 Task: Delete the dropdown question.
Action: Mouse moved to (588, 617)
Screenshot: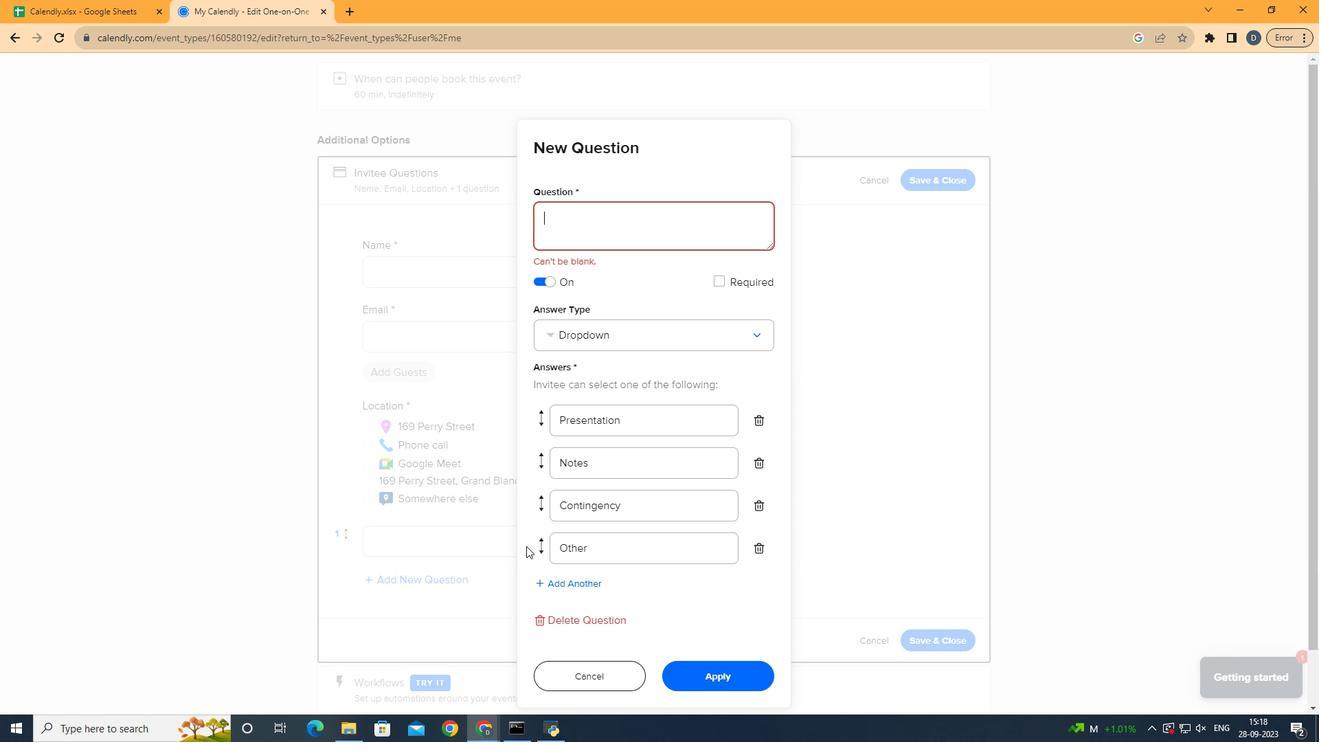 
Action: Mouse pressed left at (588, 617)
Screenshot: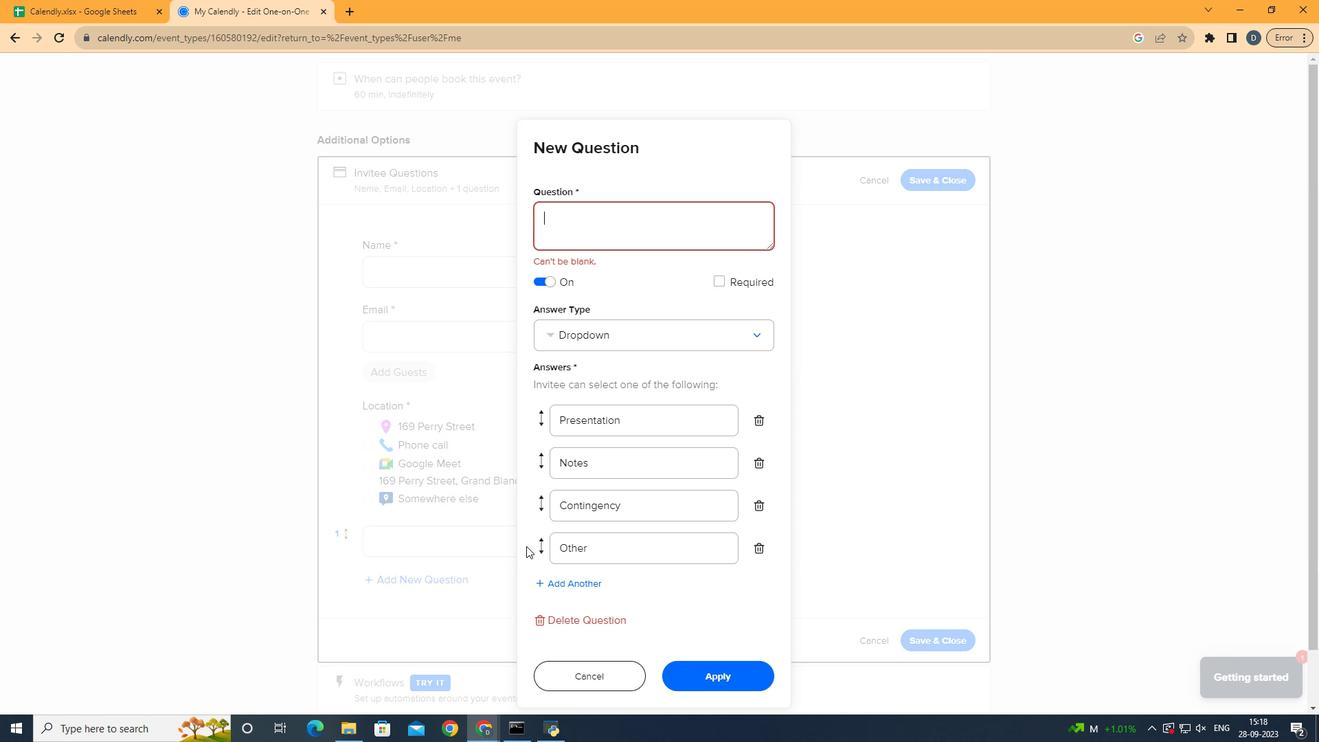 
Action: Mouse moved to (663, 522)
Screenshot: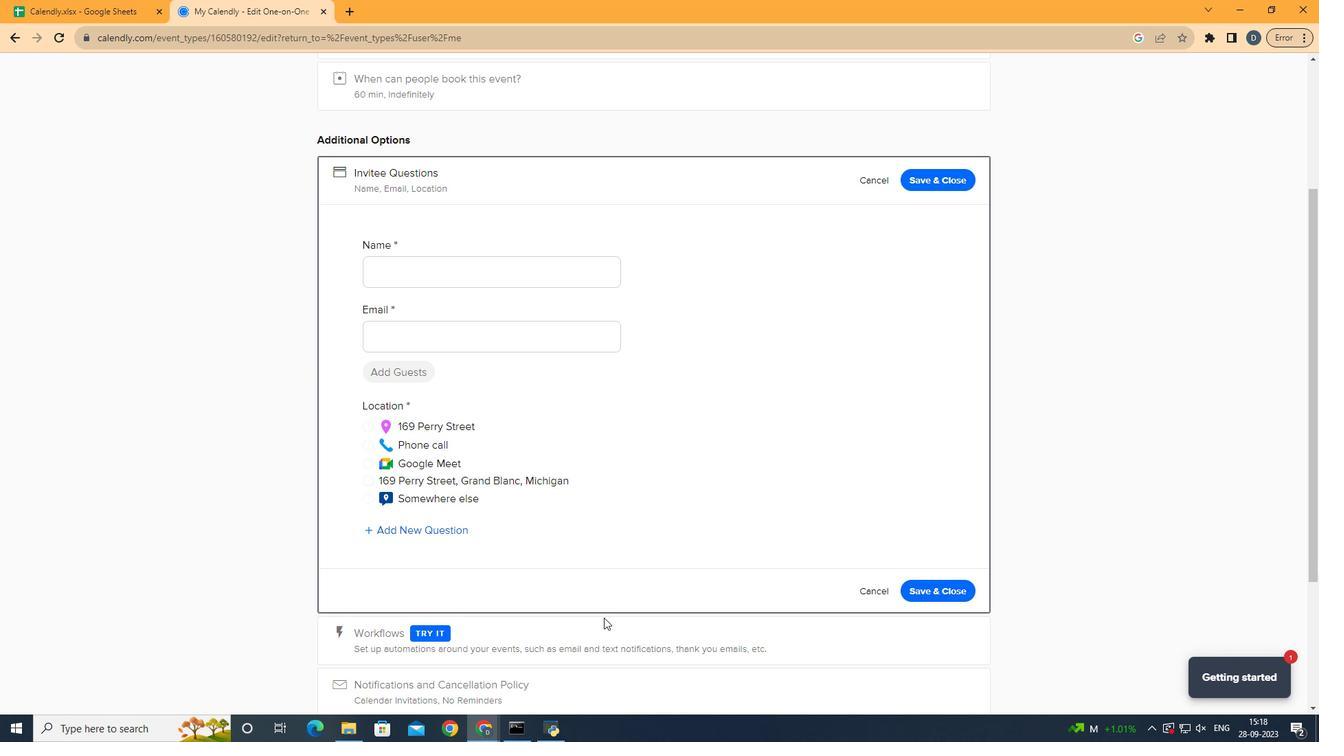 
Action: Mouse pressed left at (663, 522)
Screenshot: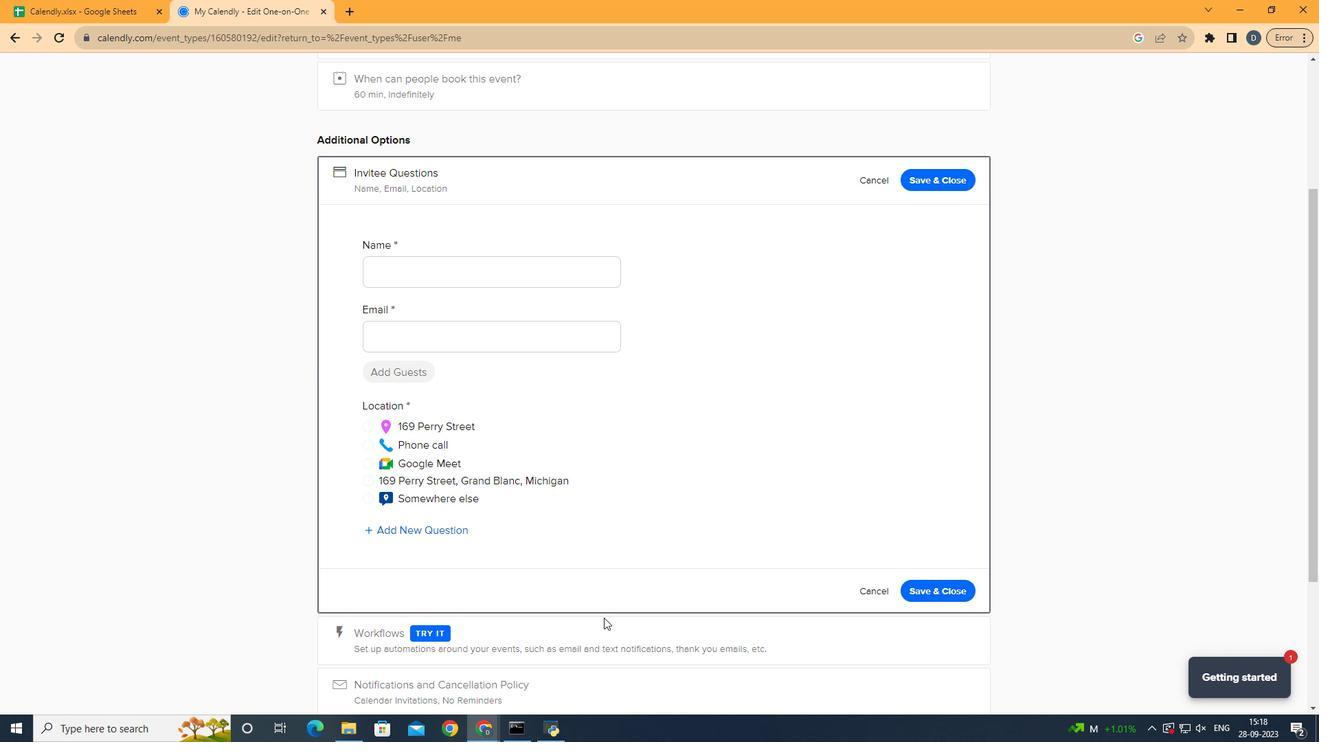 
Action: Mouse moved to (755, 656)
Screenshot: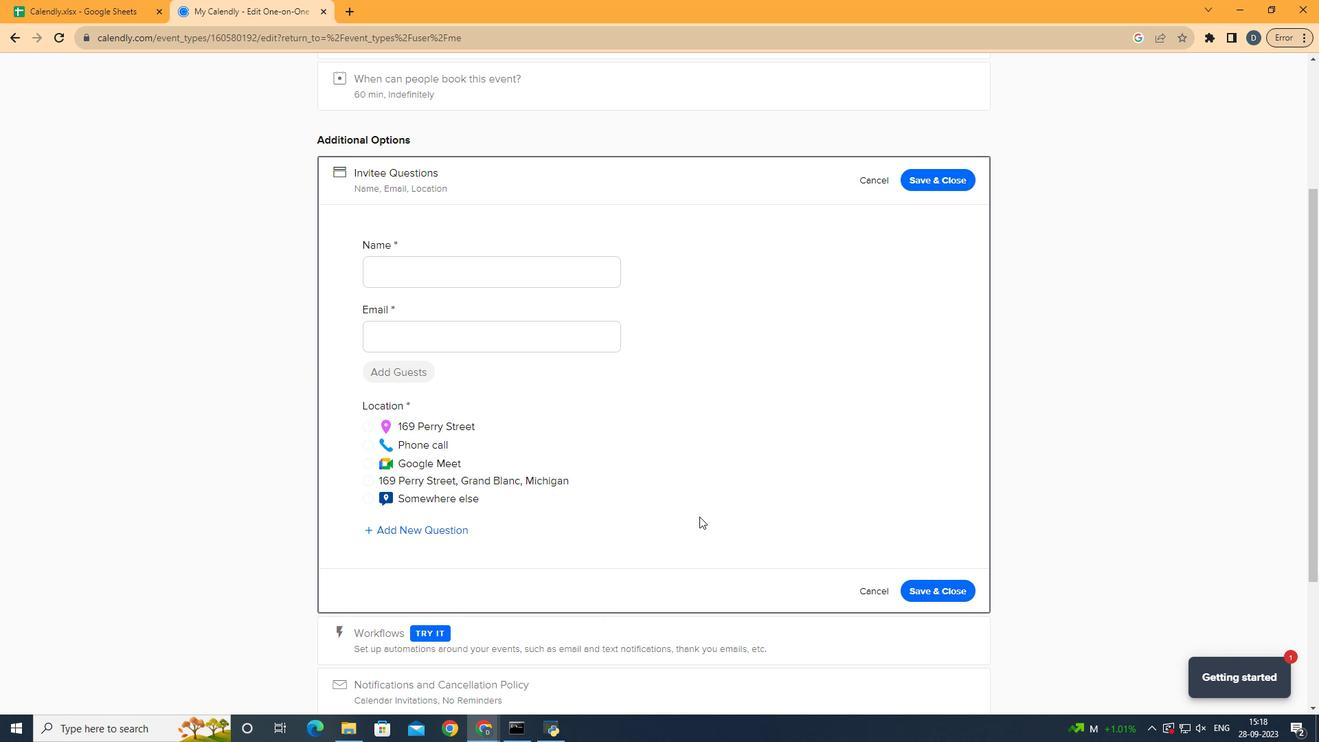
